 Task: Search for contacts with the surname 'Smith'.
Action: Mouse moved to (14, 76)
Screenshot: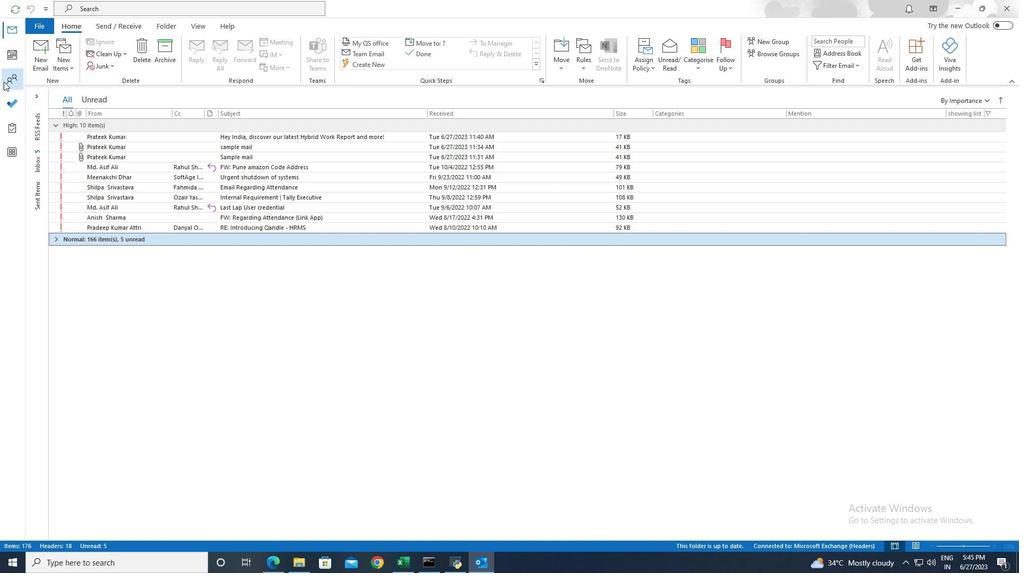 
Action: Mouse pressed left at (14, 76)
Screenshot: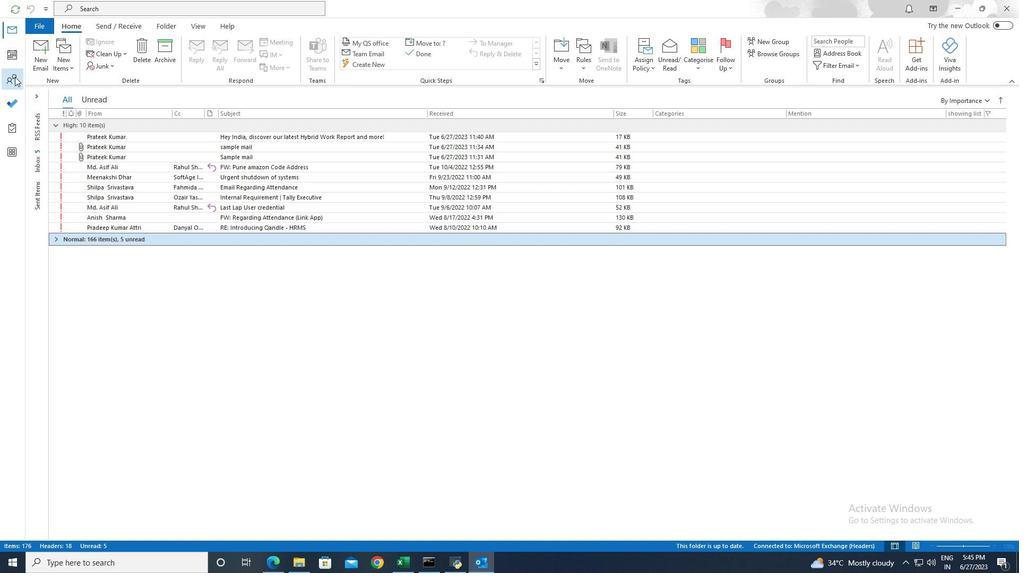 
Action: Mouse moved to (209, 11)
Screenshot: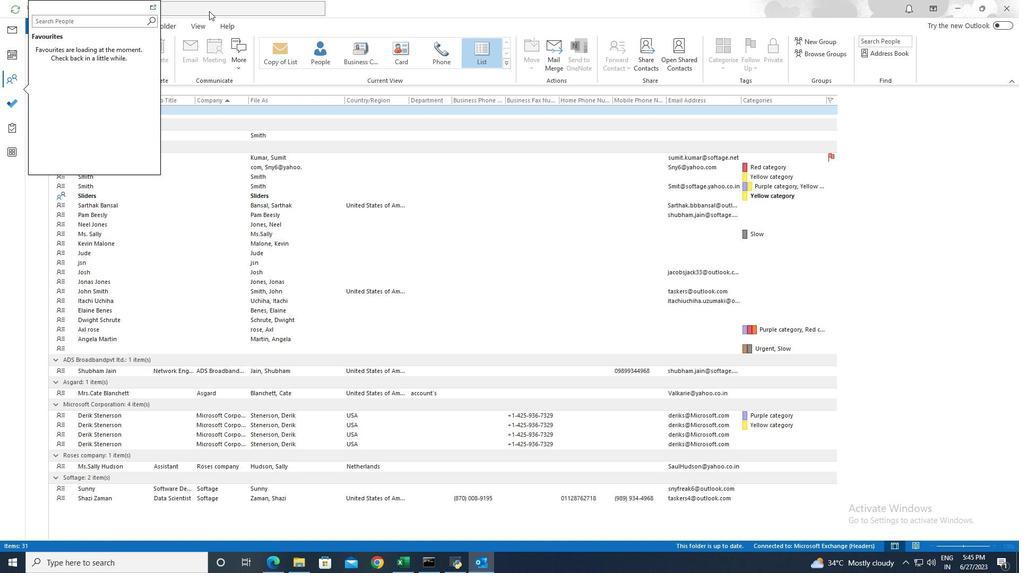 
Action: Mouse pressed left at (209, 11)
Screenshot: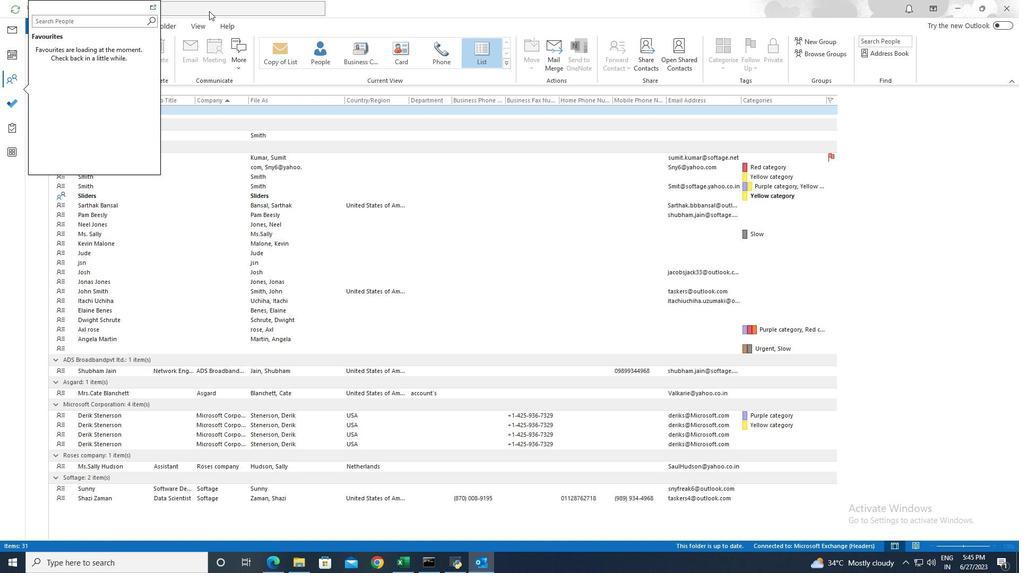 
Action: Mouse moved to (365, 10)
Screenshot: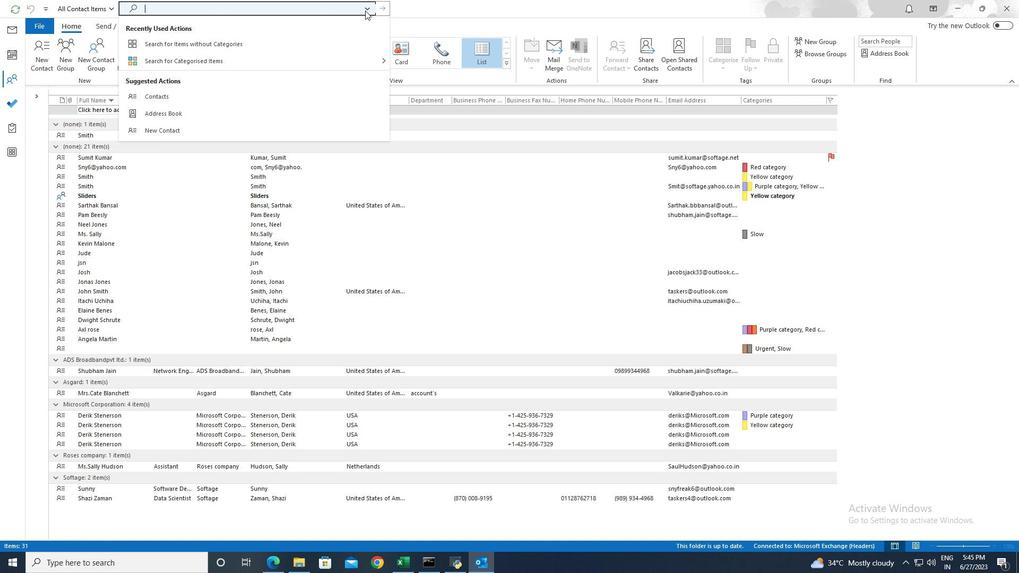 
Action: Mouse pressed left at (365, 10)
Screenshot: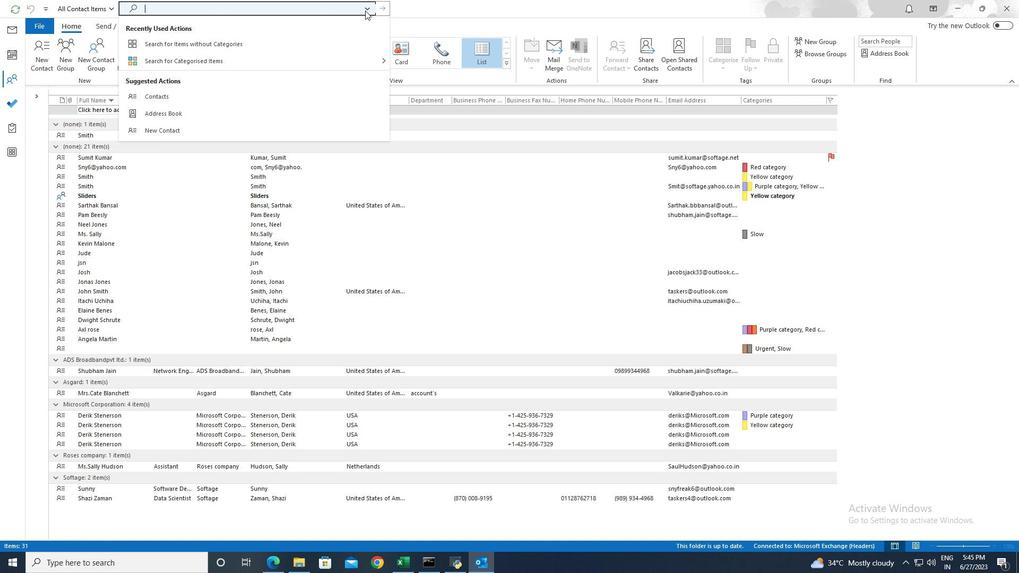 
Action: Mouse moved to (270, 304)
Screenshot: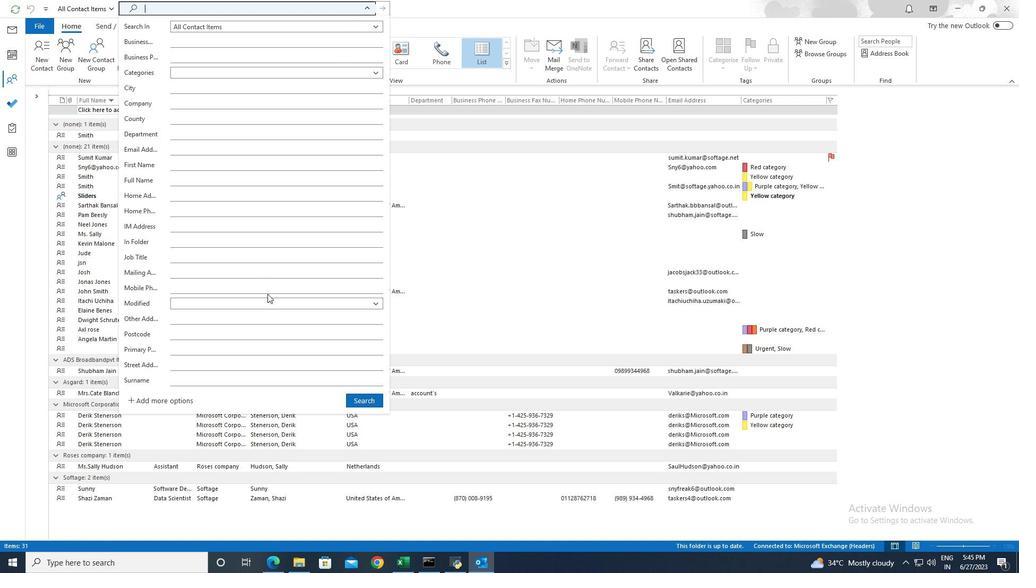 
Action: Mouse pressed left at (270, 304)
Screenshot: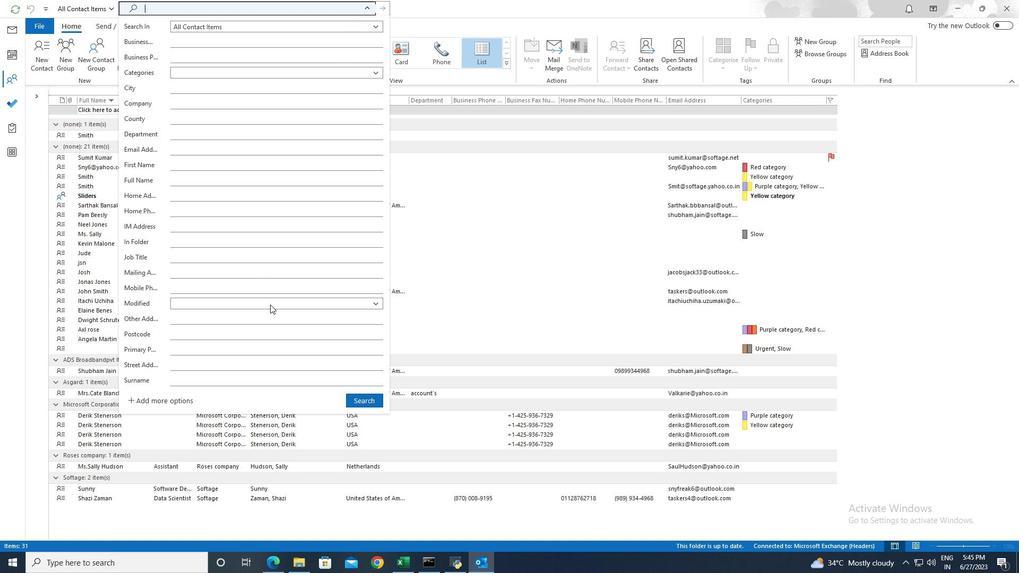 
Action: Mouse moved to (226, 348)
Screenshot: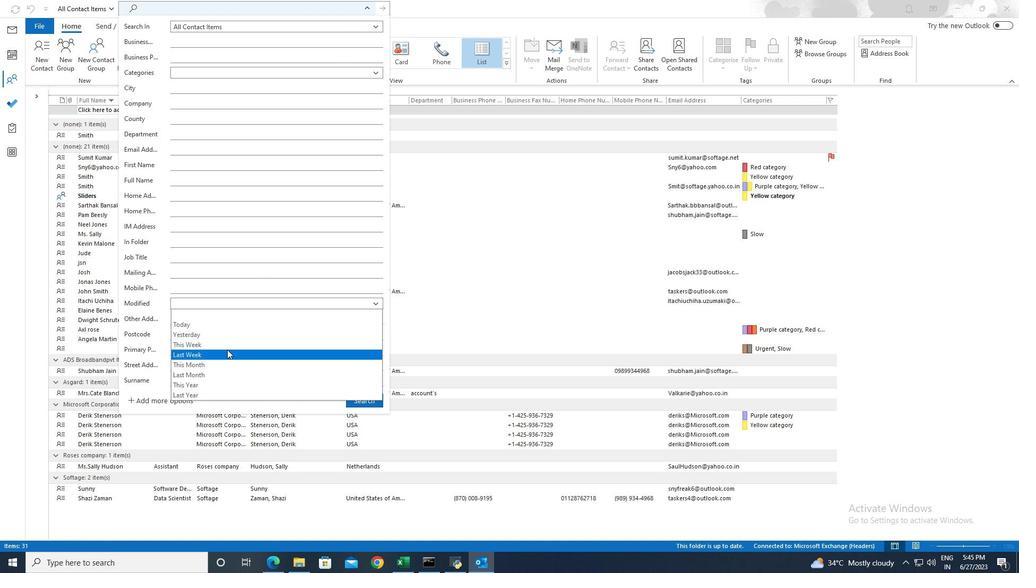 
Action: Mouse pressed left at (226, 348)
Screenshot: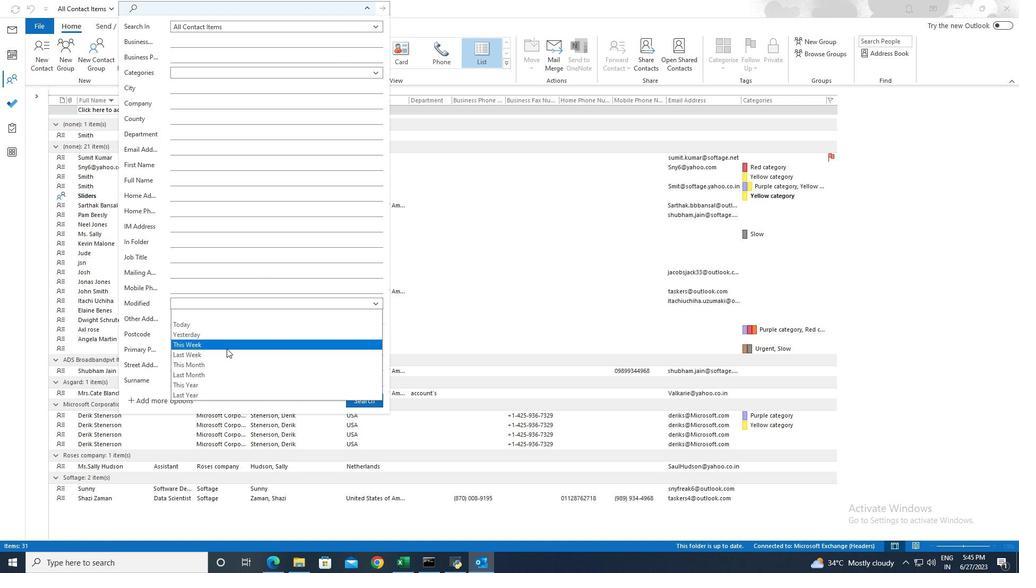 
Action: Mouse moved to (363, 401)
Screenshot: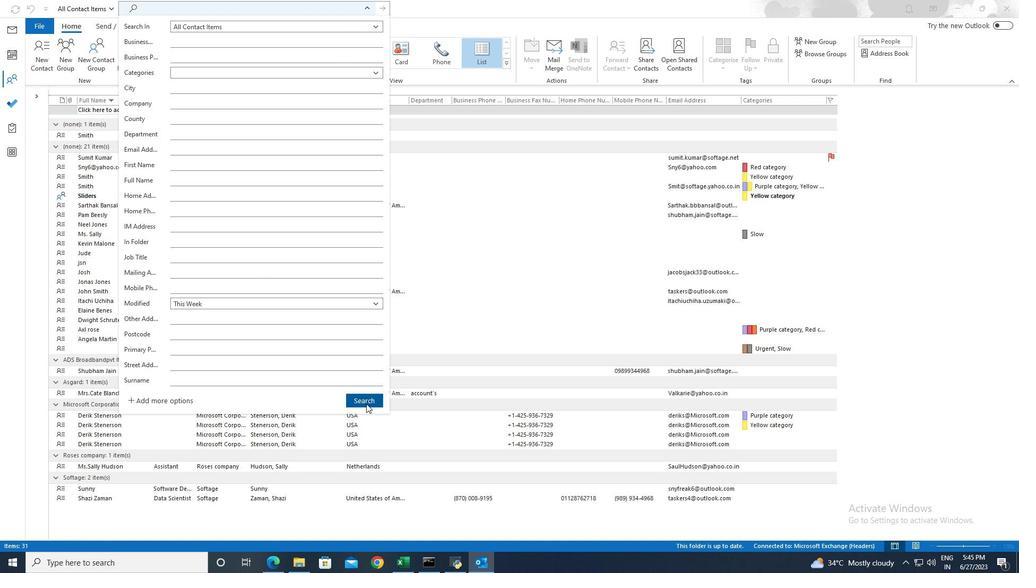 
Action: Mouse pressed left at (363, 401)
Screenshot: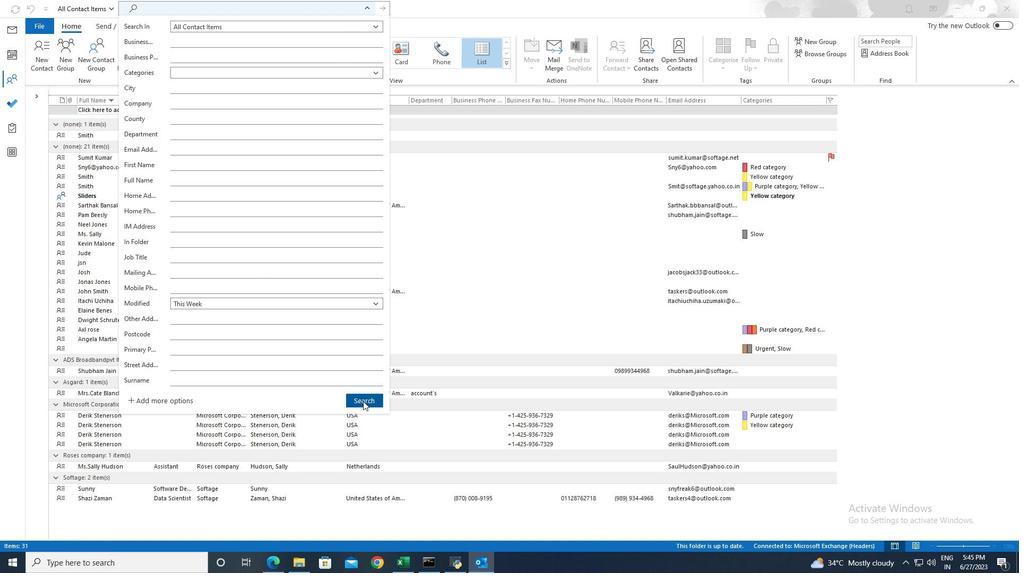 
